 Task: Open a blank worksheet and write heading  City data  Add 10 city name:-  '1. Chelsea, New York, NY , 2. Beverly Hills, Los Angeles, CA , 3. Knightsbridge, London, United Kingdom , 4. Le Marais, Paris, forance , 5. Ginza, Tokyo, Japan_x000D_
6. Circular Quay, Sydney, Australia , 7. Mitte, Berlin, Germany , 8. Downtown, Toronto, Canada , 9. Trastevere, Rome, 10. Colaba, Mumbai, India. ' in May Last week sales are  1. Chelsea, New York, NY 10001 | 2. Beverly Hills, Los Angeles, CA 90210 | 3. Knightsbridge, London, United Kingdom SW1X 7XL | 4. Le Marais, Paris, forance 75004 | 5. Ginza, Tokyo, Japan 104-0061 | 6. Circular Quay, Sydney, Australia 2000 | 7. Mitte, Berlin, Germany 10178 | 8. Downtown, Toronto, Canada M5V 3L9 | 9. Trastevere, Rome, Italy 00153 | 10. Colaba, Mumbai, India 400005. Save page analysisSalesSummary
Action: Mouse moved to (436, 127)
Screenshot: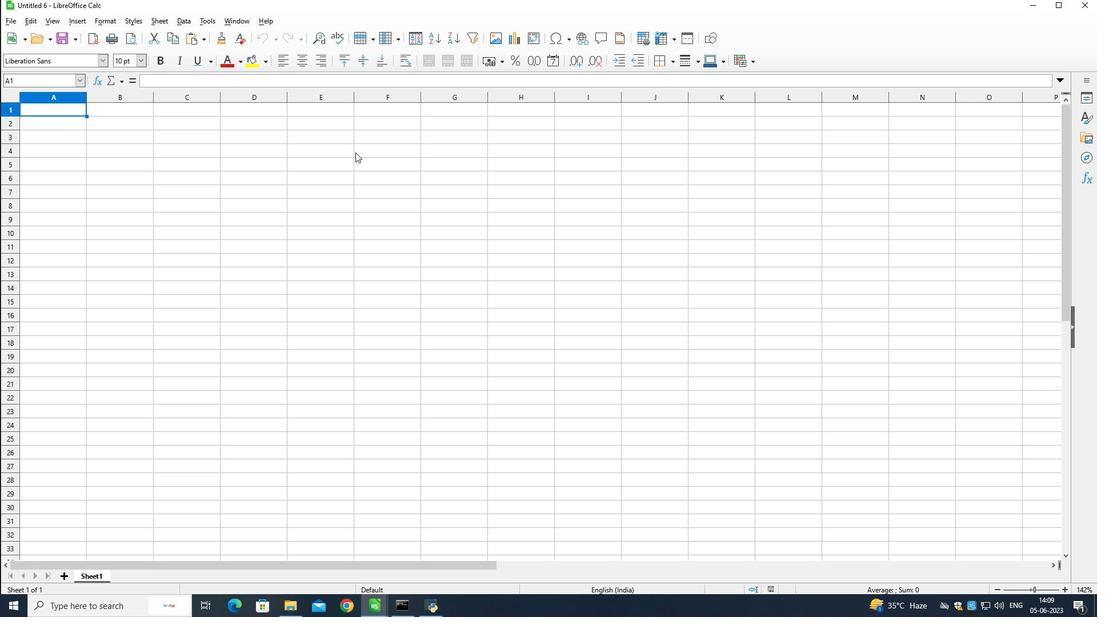 
Action: Key pressed <Key.right>
Screenshot: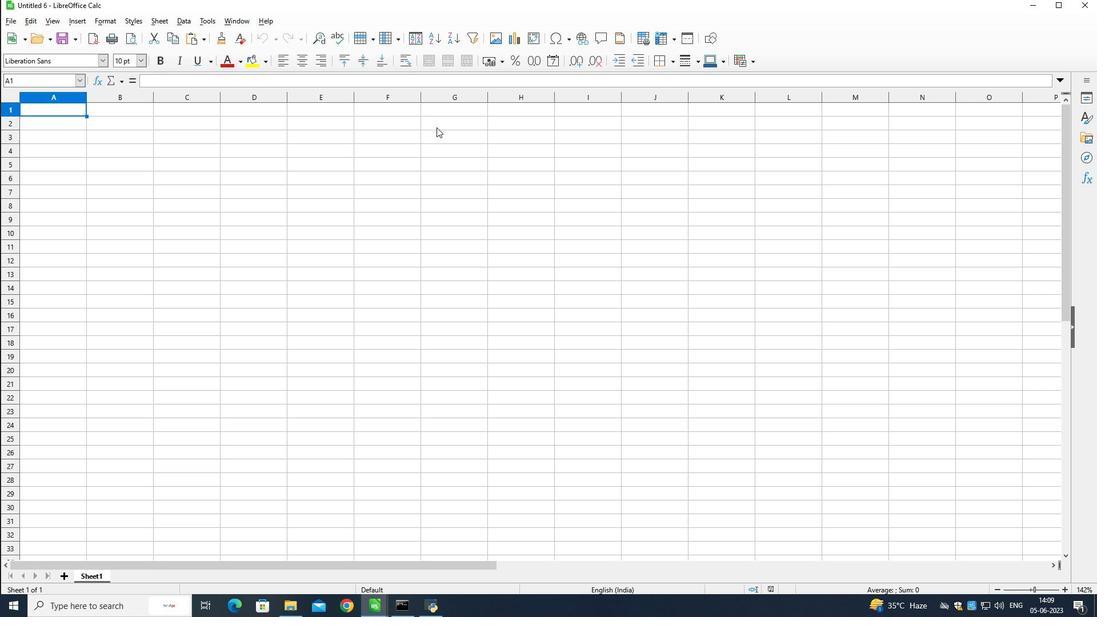 
Action: Mouse moved to (435, 127)
Screenshot: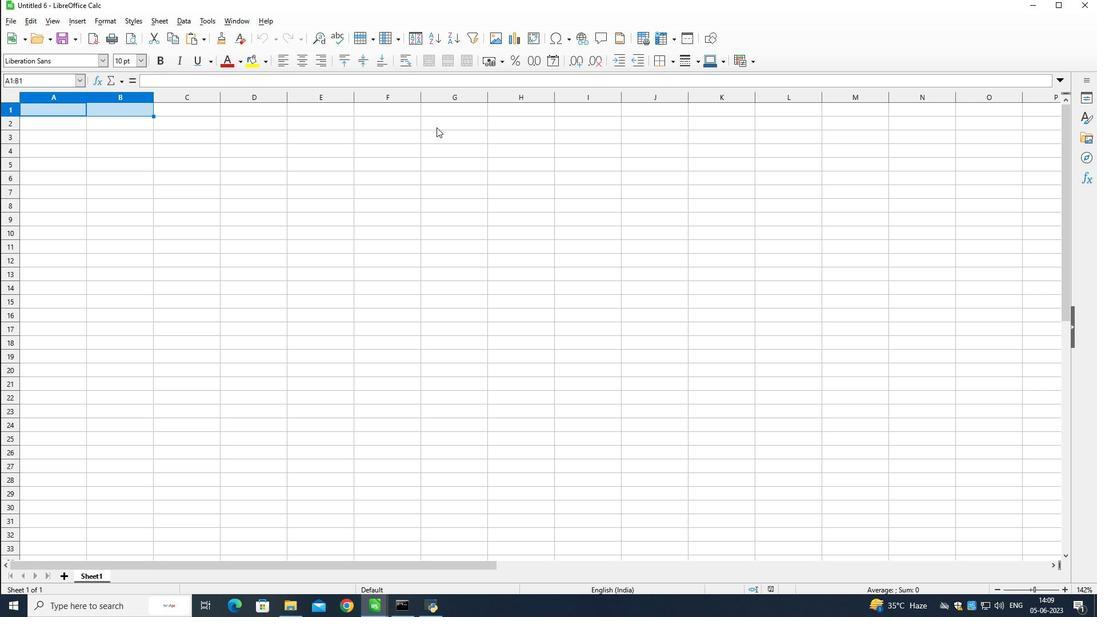 
Action: Key pressed <Key.shift>City<Key.space><Key.shift>Data<Key.down>
Screenshot: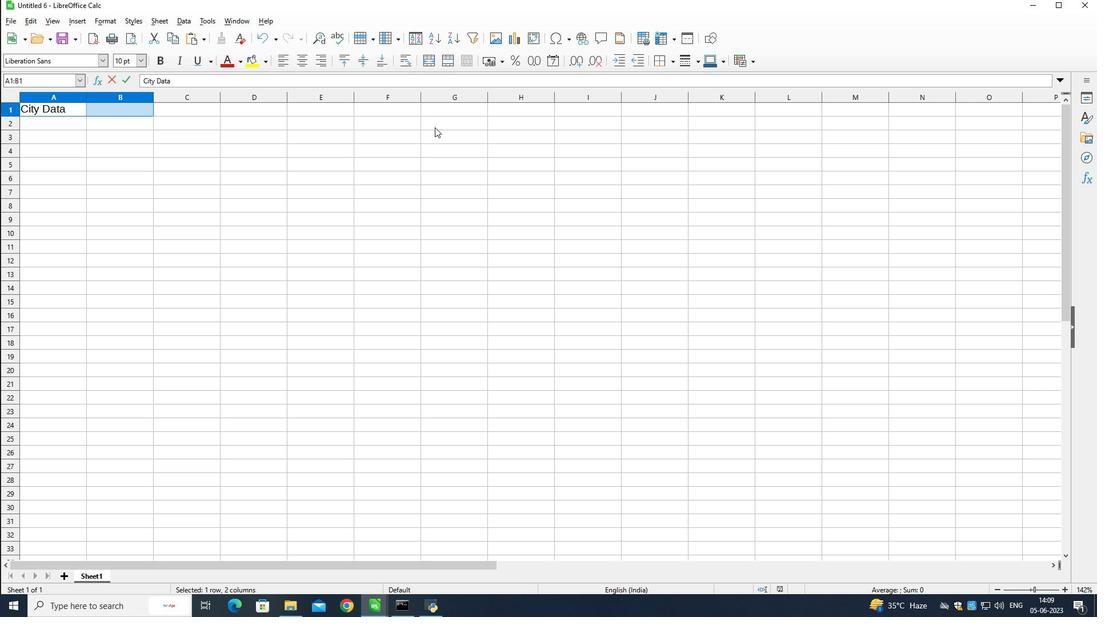 
Action: Mouse moved to (357, 165)
Screenshot: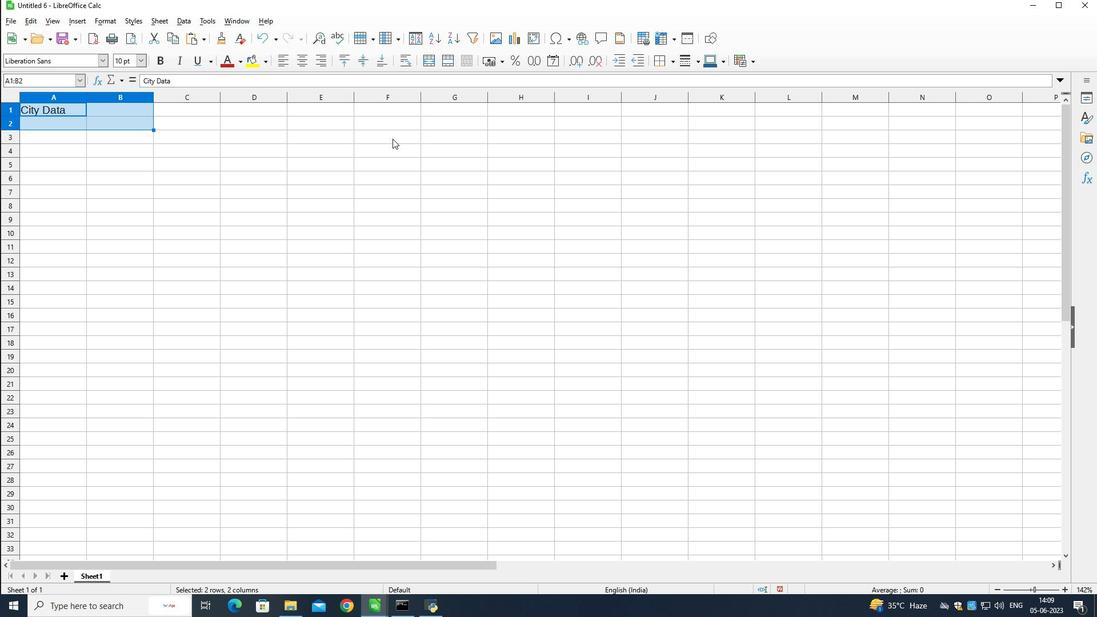
Action: Mouse pressed left at (357, 165)
Screenshot: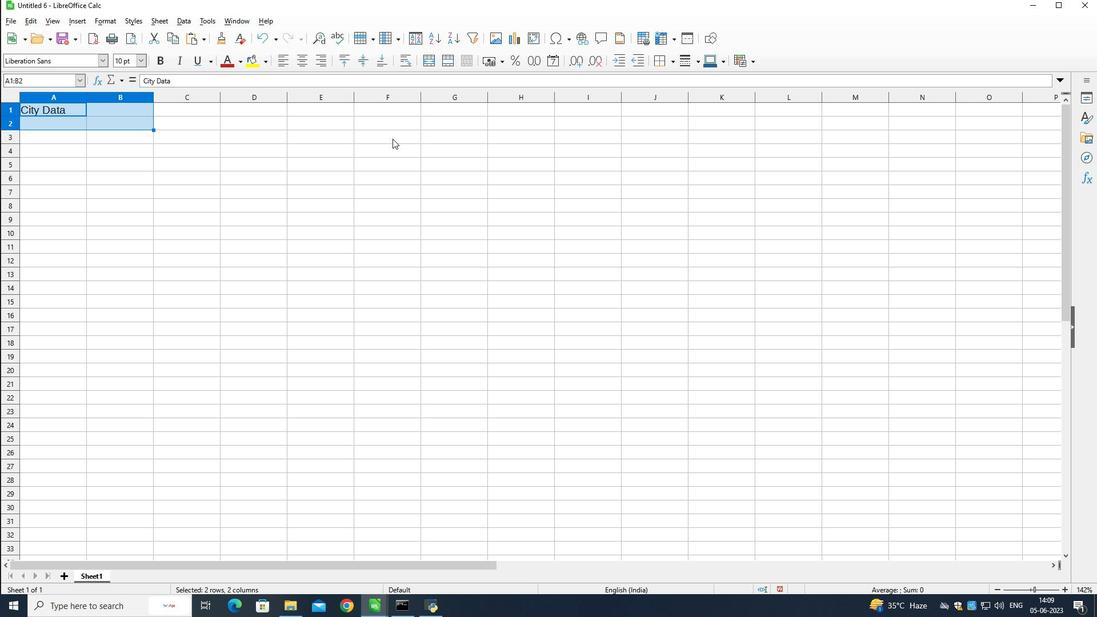 
Action: Mouse moved to (197, 183)
Screenshot: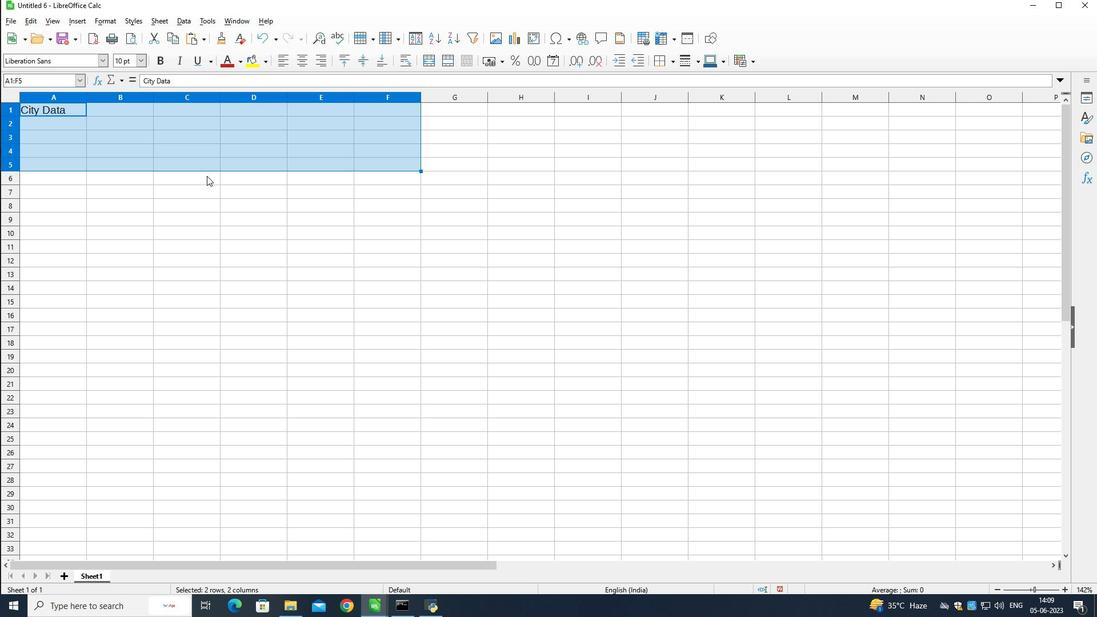 
Action: Mouse pressed right at (197, 183)
Screenshot: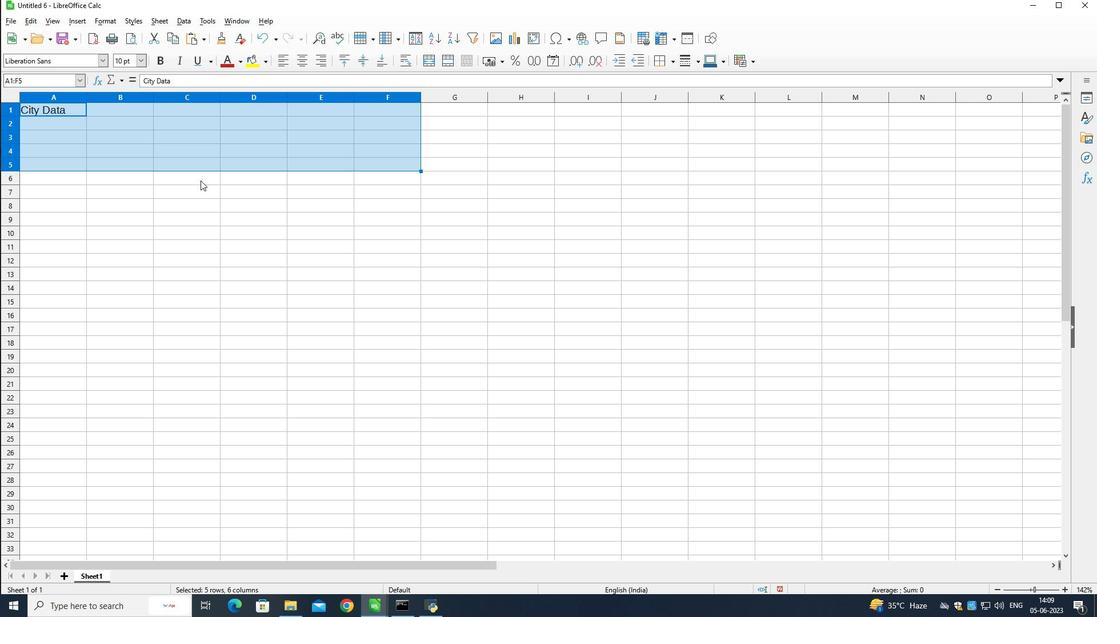 
Action: Mouse moved to (62, 123)
Screenshot: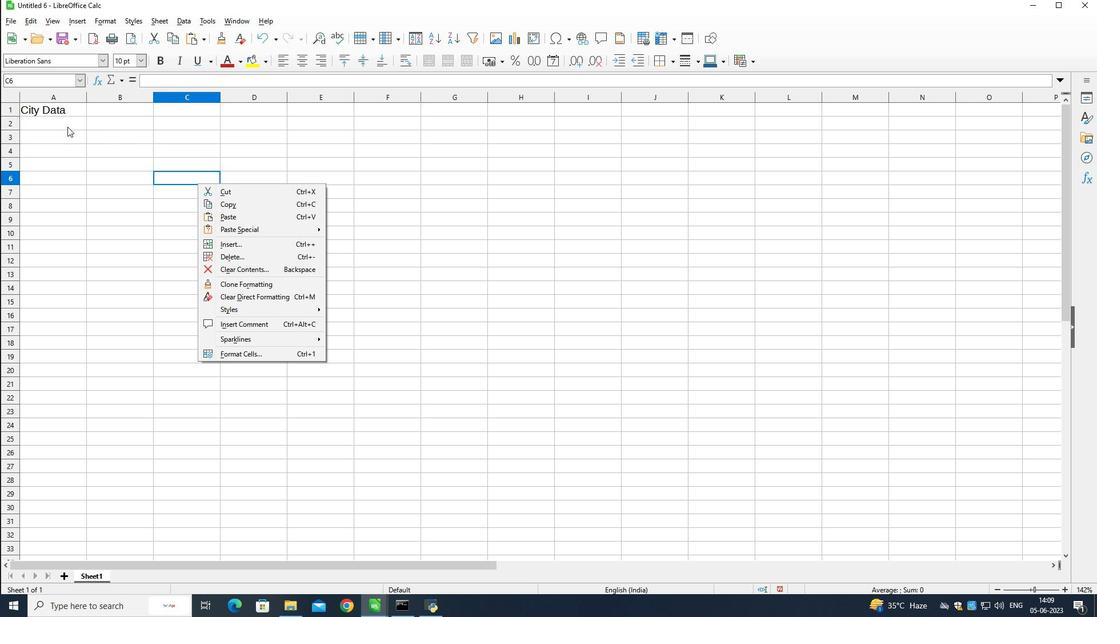 
Action: Mouse pressed left at (62, 123)
Screenshot: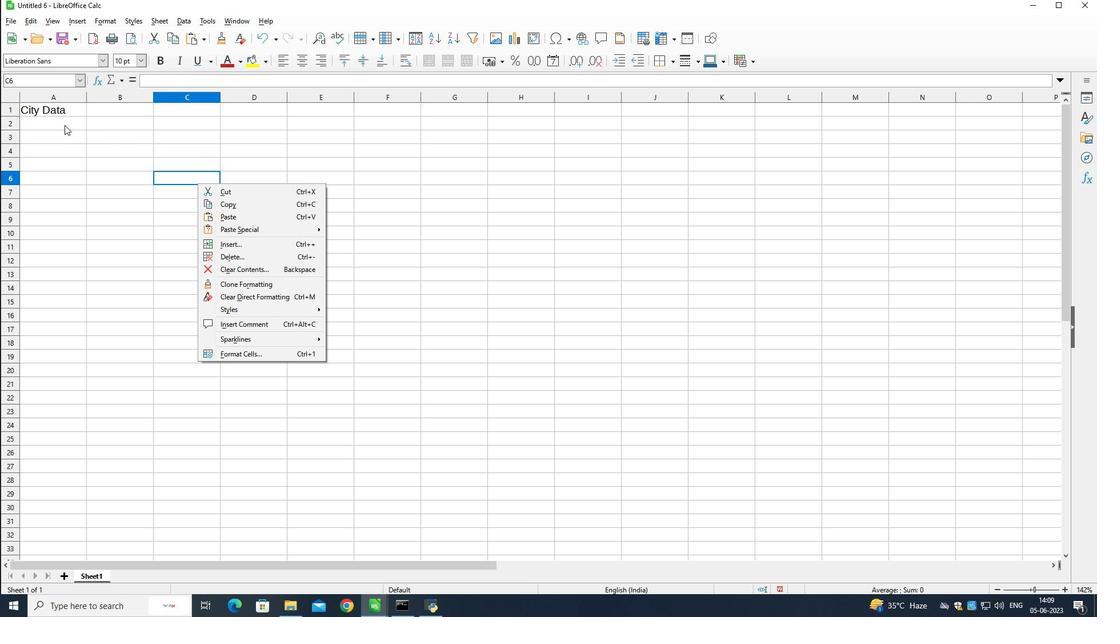 
Action: Mouse moved to (62, 133)
Screenshot: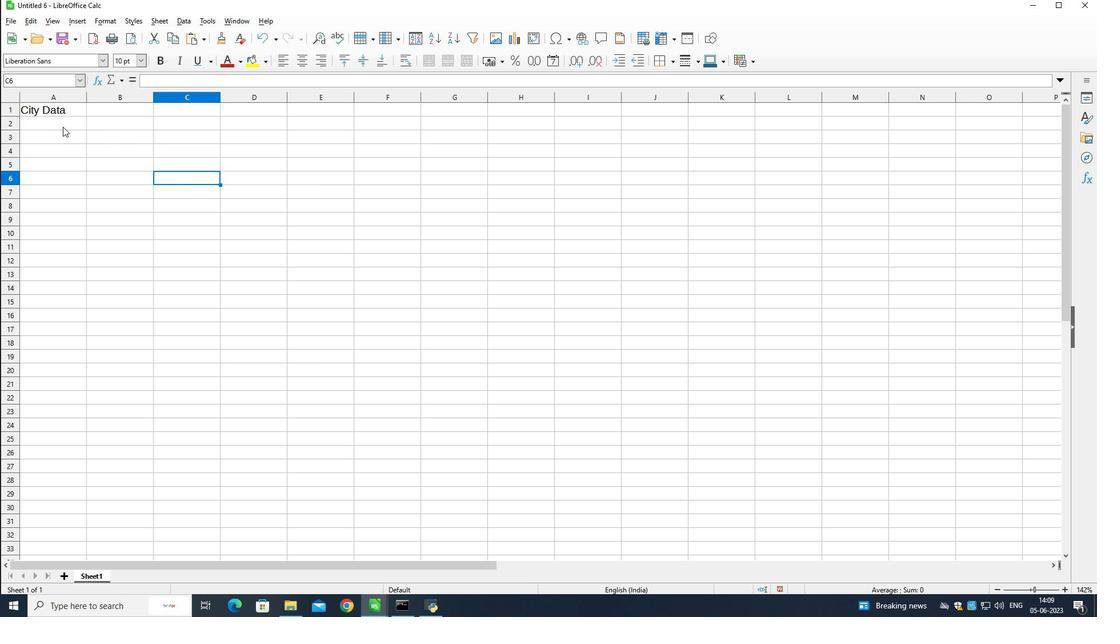 
Action: Mouse pressed left at (62, 133)
Screenshot: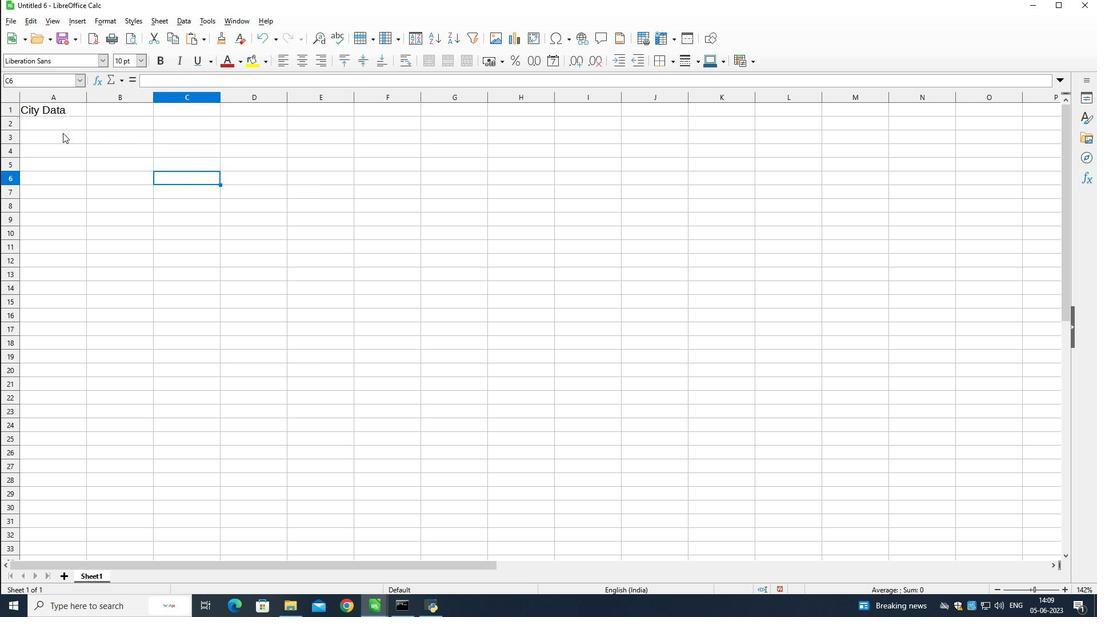 
Action: Mouse moved to (63, 133)
Screenshot: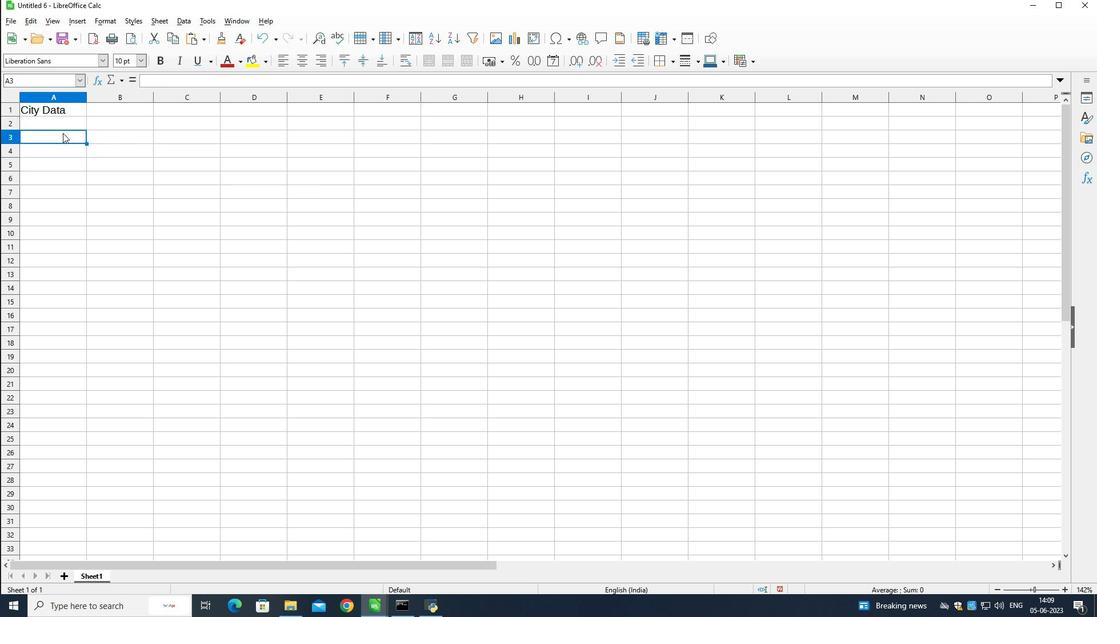
Action: Key pressed <Key.shift>City<Key.space><Key.shift>Name<Key.down><Key.shift>Chelsea<Key.space>,<Key.shift>New<Key.space><Key.shift>York<Key.shift>,ny<Key.backspace><Key.backspace><Key.shift>NY<Key.down><Key.shift><Key.shift>Beverly<Key.space><Key.shift><Key.shift>Hills,<Key.shift>Los<Key.space><Key.shift>angeles,<Key.shift>CA<Key.down><Key.shift><Key.shift><Key.shift>Knightsbridge,<Key.shift>London,<Key.shift>United<Key.space><Key.shift><Key.shift><Key.shift><Key.shift><Key.shift><Key.shift><Key.shift><Key.shift>Kingdom<Key.down><Key.shift>Le<Key.space><Key.shift>Maris,<Key.shift><Key.space>Paris,<Key.shift>forance<Key.down><Key.shift>Ginza<Key.space>,<Key.shift>Tokyo,<Key.shift>japan<Key.down><Key.shift>Circular<Key.space><Key.shift>Quay,<Key.space><Key.shift>Sydney<Key.space>,<Key.space><Key.shift>australia<Key.down><Key.shift>Mitte,<Key.shift>Berlin,<Key.shift>germany<Key.down><Key.shift><Key.shift><Key.shift><Key.shift><Key.shift><Key.shift><Key.shift><Key.shift><Key.shift><Key.shift><Key.shift><Key.shift><Key.shift>Downtpwn<Key.backspace><Key.backspace><Key.backspace>own,<Key.shift>Toronto,<Key.shift>Canada<Key.down><Key.shift>Trastevere,<Key.shift>Rome<Key.down><Key.shift>Colaba,<Key.space><Key.shift>Mumbai,<Key.shift>India
Screenshot: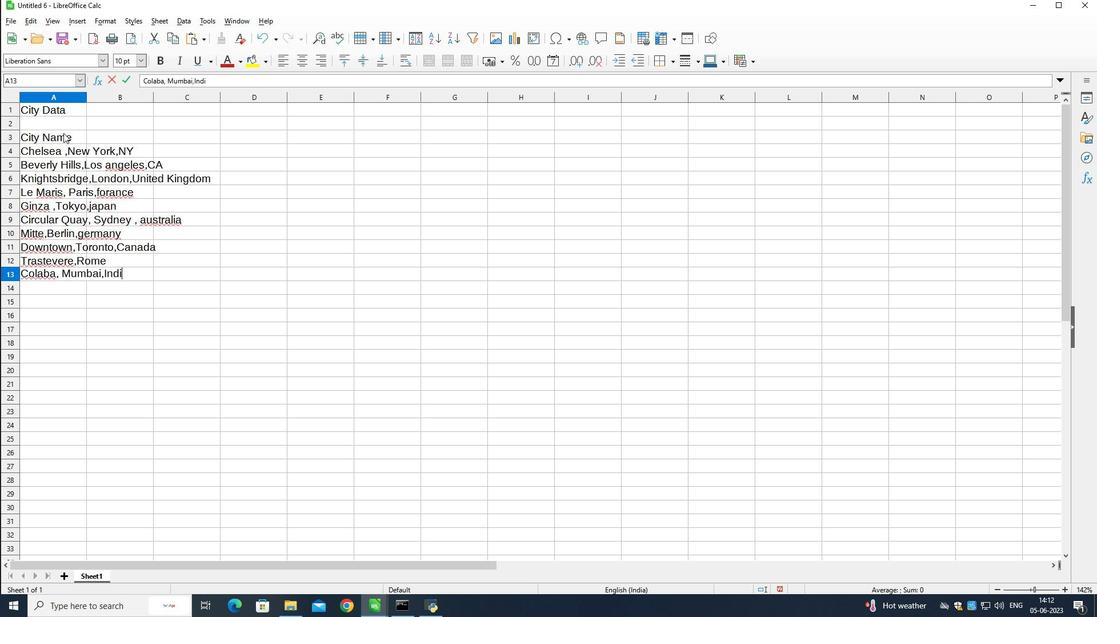 
Action: Mouse moved to (38, 98)
Screenshot: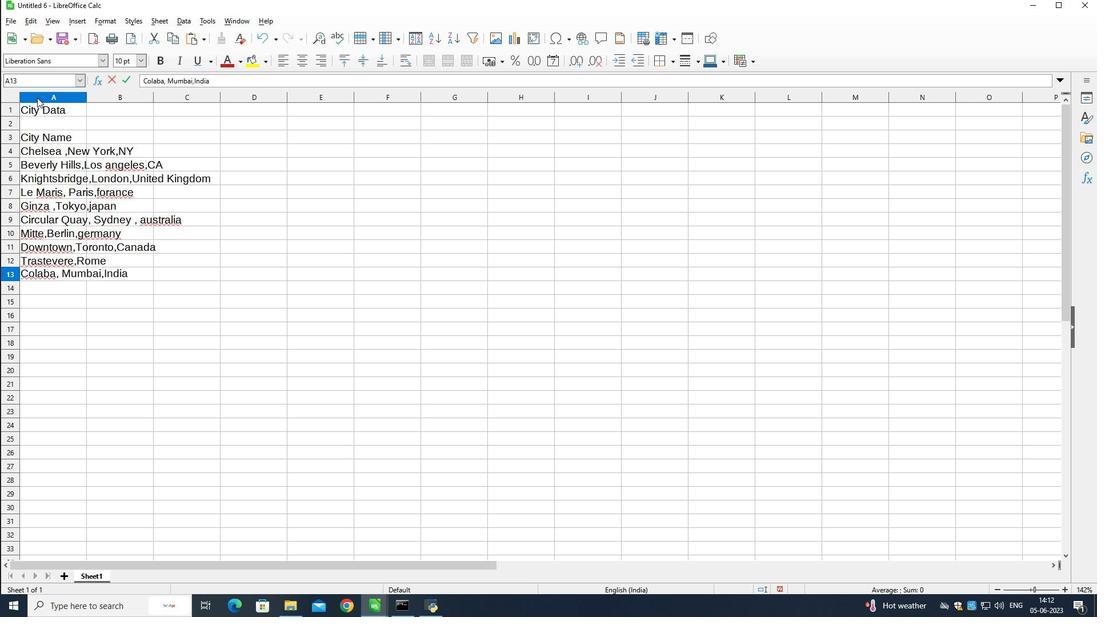 
Action: Mouse pressed left at (38, 98)
Screenshot: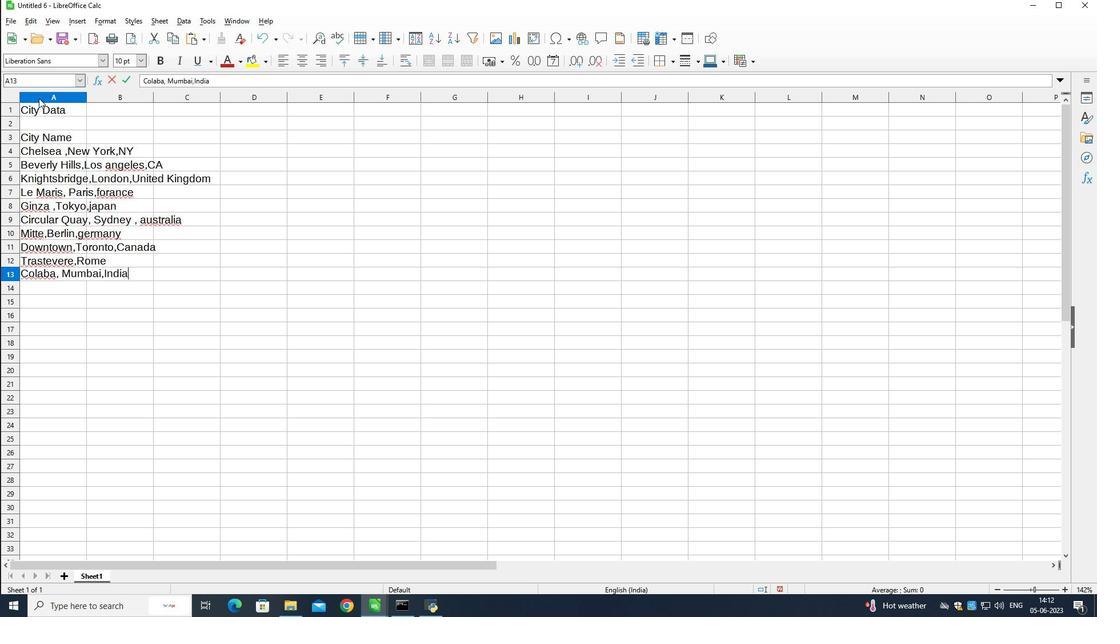 
Action: Mouse moved to (86, 98)
Screenshot: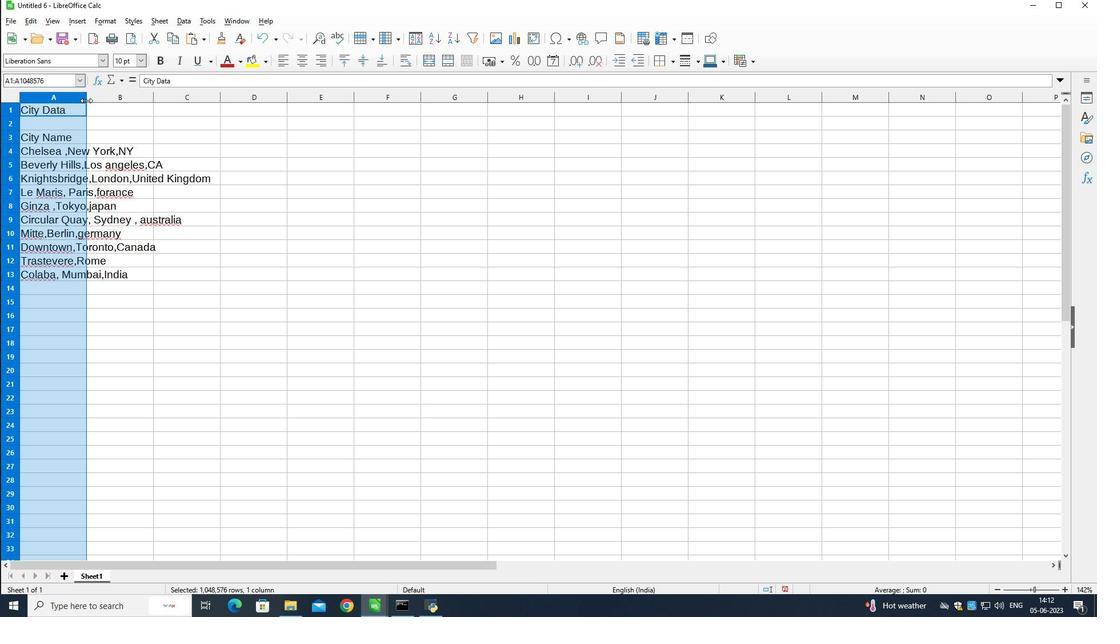
Action: Mouse pressed left at (86, 98)
Screenshot: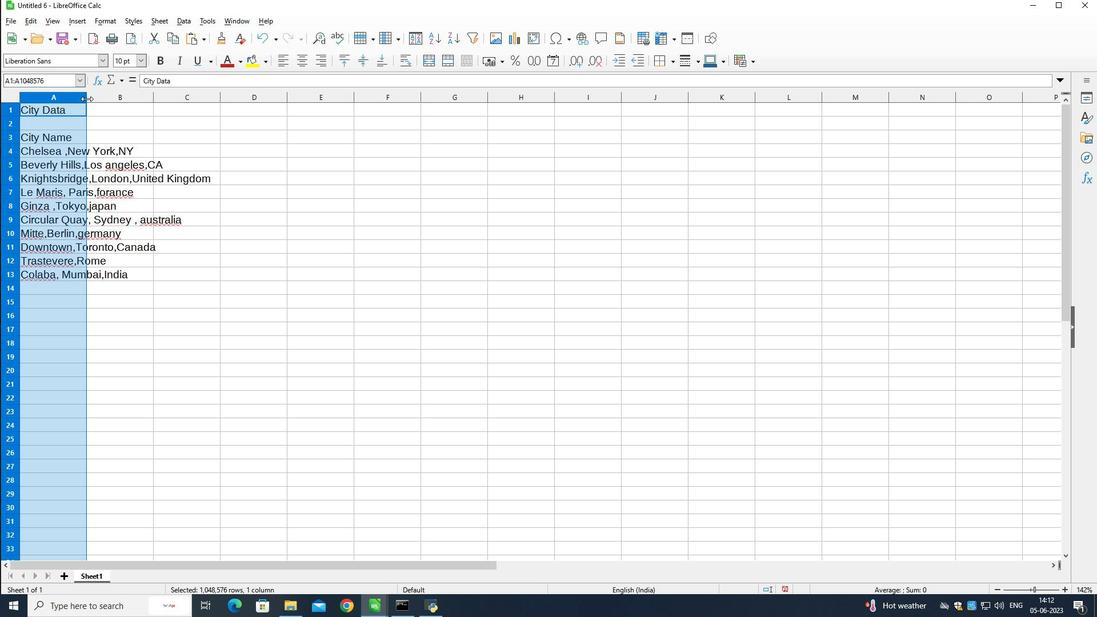 
Action: Mouse moved to (257, 128)
Screenshot: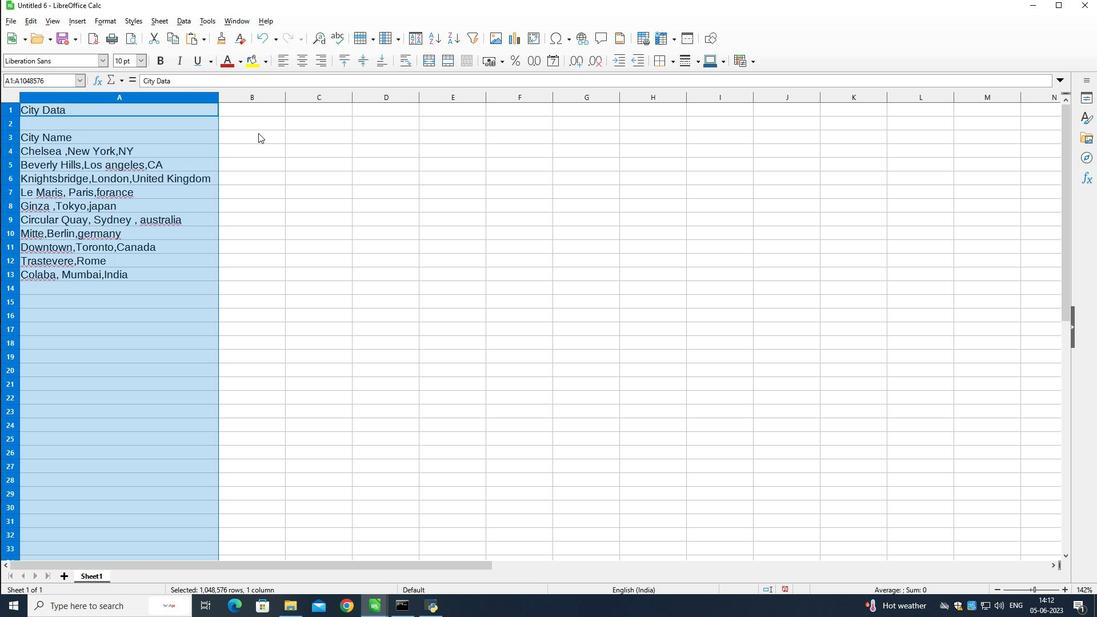 
Action: Mouse pressed left at (257, 128)
Screenshot: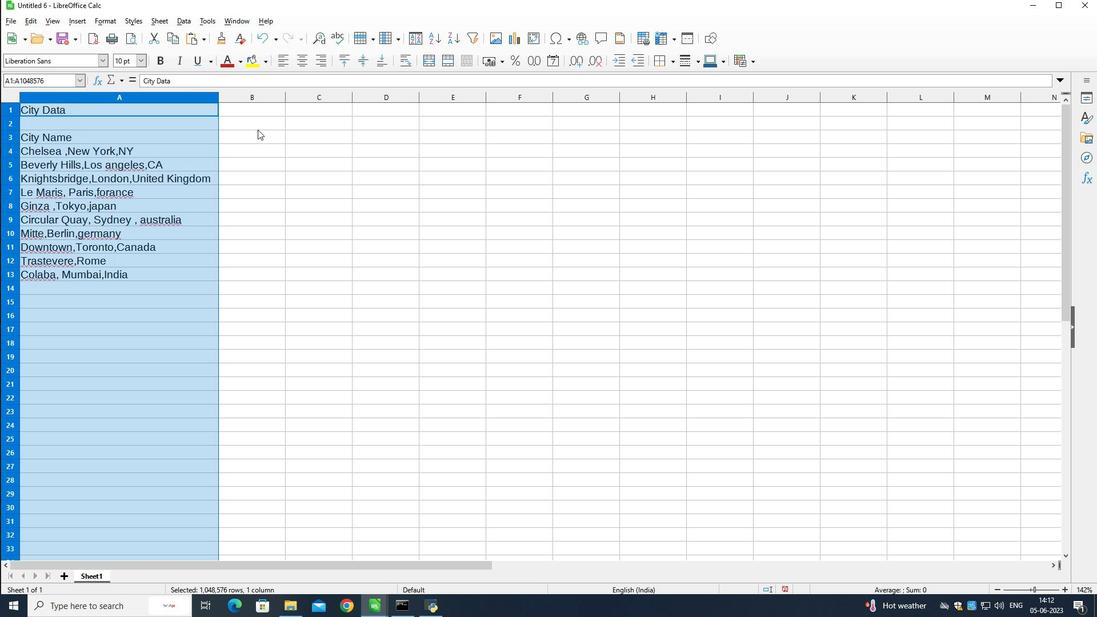 
Action: Mouse moved to (257, 130)
Screenshot: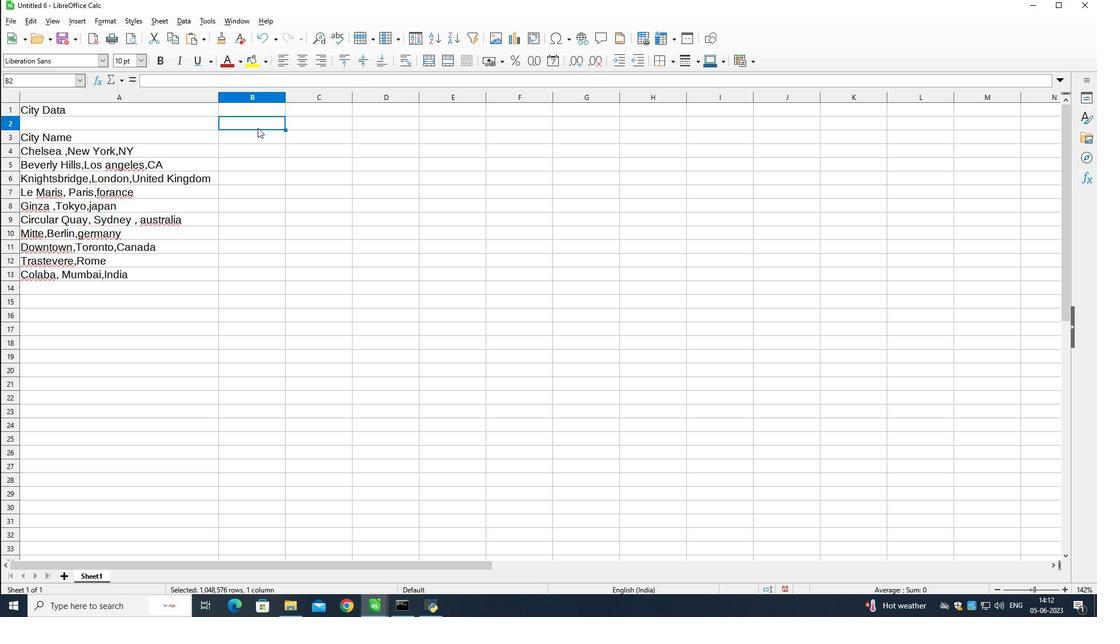 
Action: Mouse pressed left at (257, 130)
Screenshot: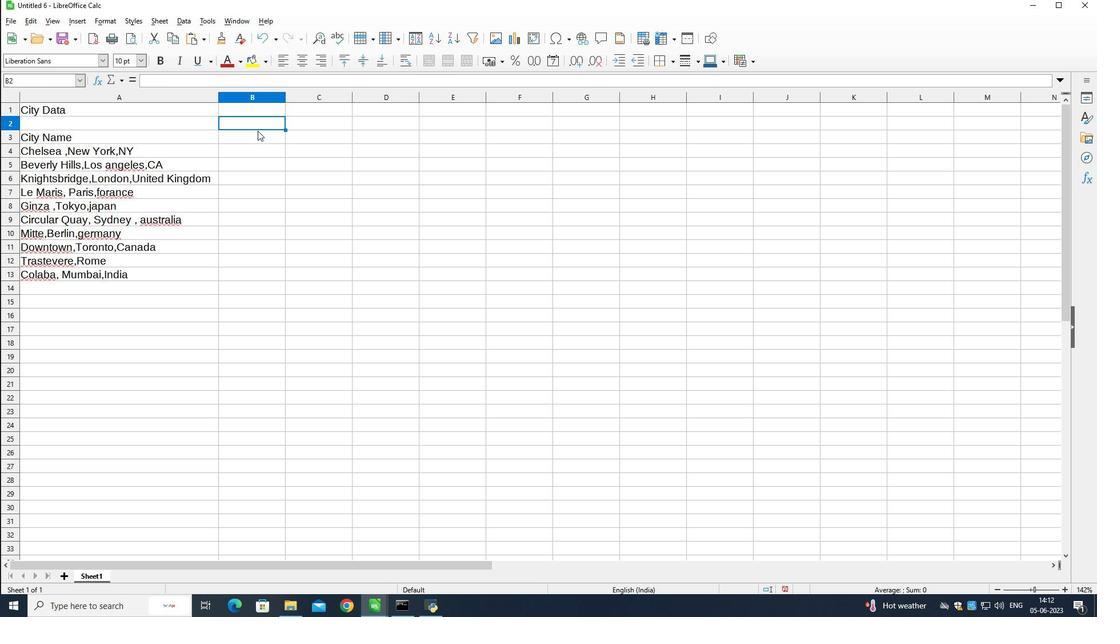 
Action: Mouse moved to (433, 264)
Screenshot: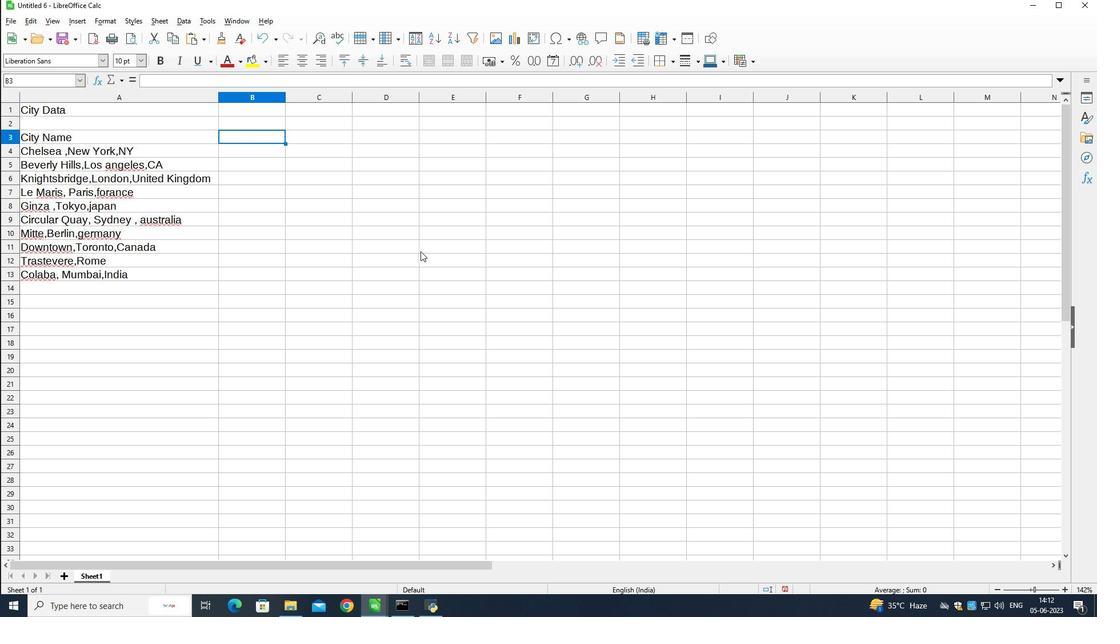 
Action: Key pressed <Key.shift>May<Key.space><Key.shift><Key.shift><Key.shift><Key.shift><Key.shift>Last<Key.space><Key.shift>Week<Key.space><Key.shift>Sales<Key.down><Key.shift>V<Key.backspace>Chelesa,<Key.shift>Mum<Key.shift>bai,<Key.shift>India====<Key.backspace><Key.backspace><Key.backspace><Key.backspace><Key.backspace><Key.backspace><Key.backspace><Key.backspace><Key.backspace><Key.backspace><Key.backspace><Key.backspace><Key.backspace><Key.backspace><Key.backspace><Key.backspace><Key.shift>New<Key.space><Key.shift>York<Key.shift><Key.shift><Key.shift><Key.shift><Key.shift><Key.shift><<Key.backspace>,<Key.shift>NY<Key.space>100001<Key.down><Key.shift><Key.shift><Key.shift>Beverly<Key.space><Key.shift>Hills,<Key.shift>Los<Key.space><Key.shift>Angeles<Key.space>,<Key.shift>C<Key.shift>A<Key.space>90210<Key.down><Key.shift>Knightsbridge,<Key.shift>London,<Key.shift>United<Key.space><Key.shift><Key.shift><Key.shift><Key.shift><Key.shift><Key.shift><Key.shift><Key.shift><Key.shift><Key.shift><Key.shift><Key.shift><Key.shift><Key.shift><Key.shift><Key.shift><Key.shift><Key.shift><Key.shift><Key.shift><Key.shift><Key.shift><Key.shift><Key.shift><Key.shift><Key.shift><Key.shift><Key.shift><Key.shift><Key.shift><Key.shift><Key.shift><Key.shift><Key.shift><Key.shift><Key.shift><Key.shift><Key.shift><Key.shift><Key.shift><Key.shift><Key.shift><Key.shift><Key.shift><Key.shift><Key.shift><Key.shift><Key.shift><Key.shift><Key.shift><Key.shift><Key.shift><Key.shift><Key.shift><Key.shift><Key.shift><Key.shift><Key.shift><Key.shift><Key.shift><Key.shift><Key.shift><Key.shift>Kingdom<Key.space><Key.shift>SW<Key.shift><Key.end><Key.shift><Key.shift>X<Key.shift>7<Key.backspace><Key.backspace><Key.backspace>ctrl+Z<'\x1a'><'\x1a'><'\x1a'><'\x1a'><'\x1a'><'\x1a'>z<Key.shift><Key.shift><Key.shift><Key.shift><Key.shift><Key.shift><Key.shift><Key.shift><Key.shift><Key.shift><Key.shift><Key.shift><Key.shift><Key.shift><Key.shift><Key.shift><Key.shift><Key.shift><Key.shift>
Screenshot: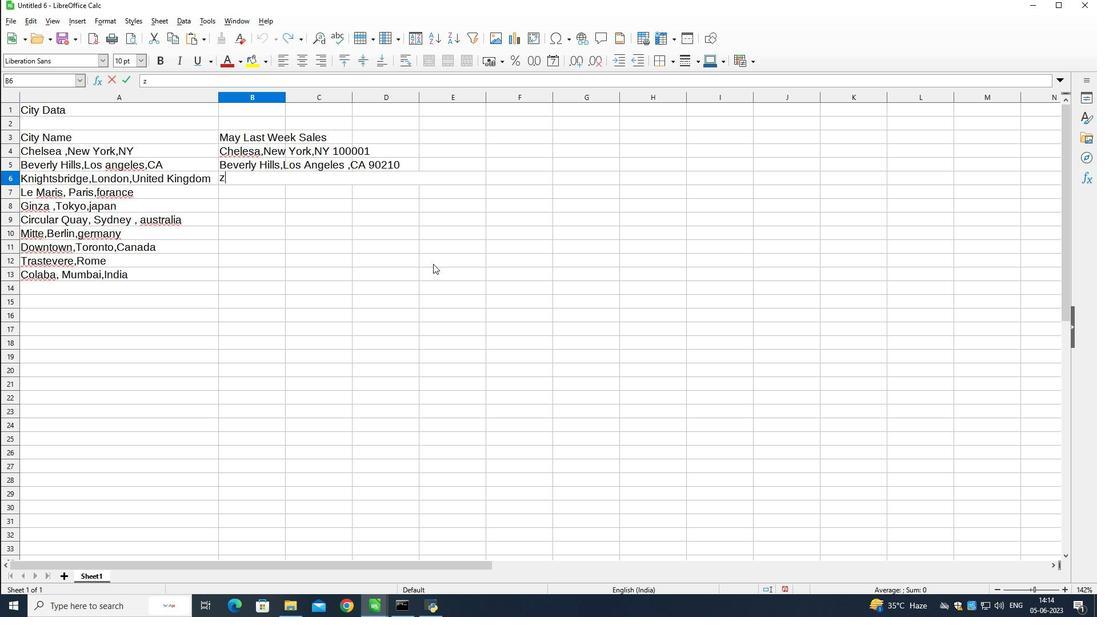 
Action: Mouse moved to (267, 196)
Screenshot: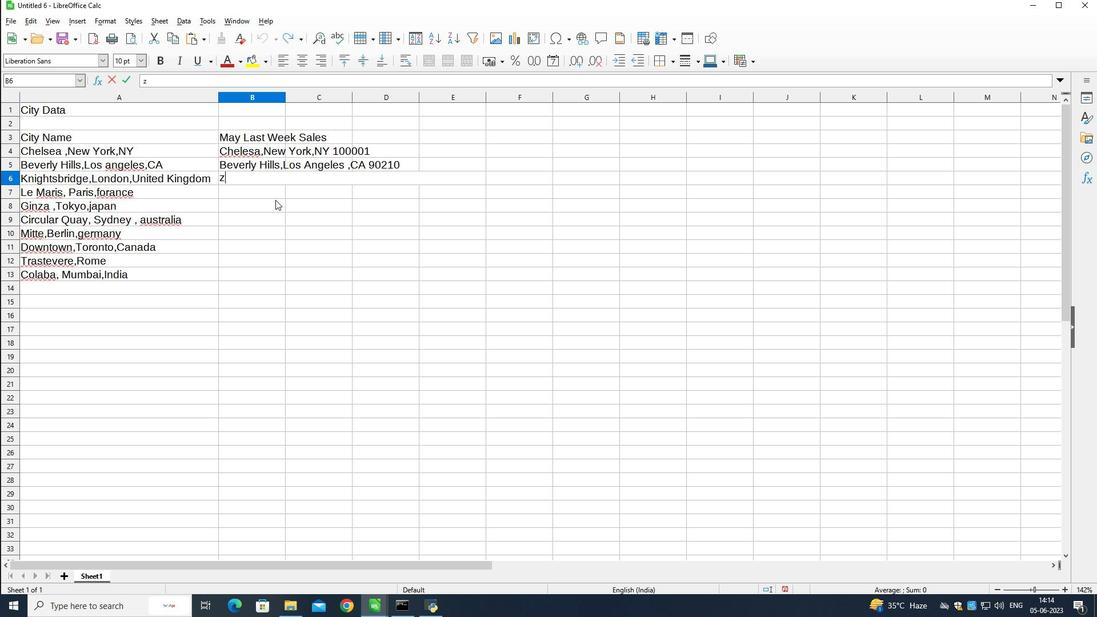 
Action: Key pressed <Key.backspace>
Screenshot: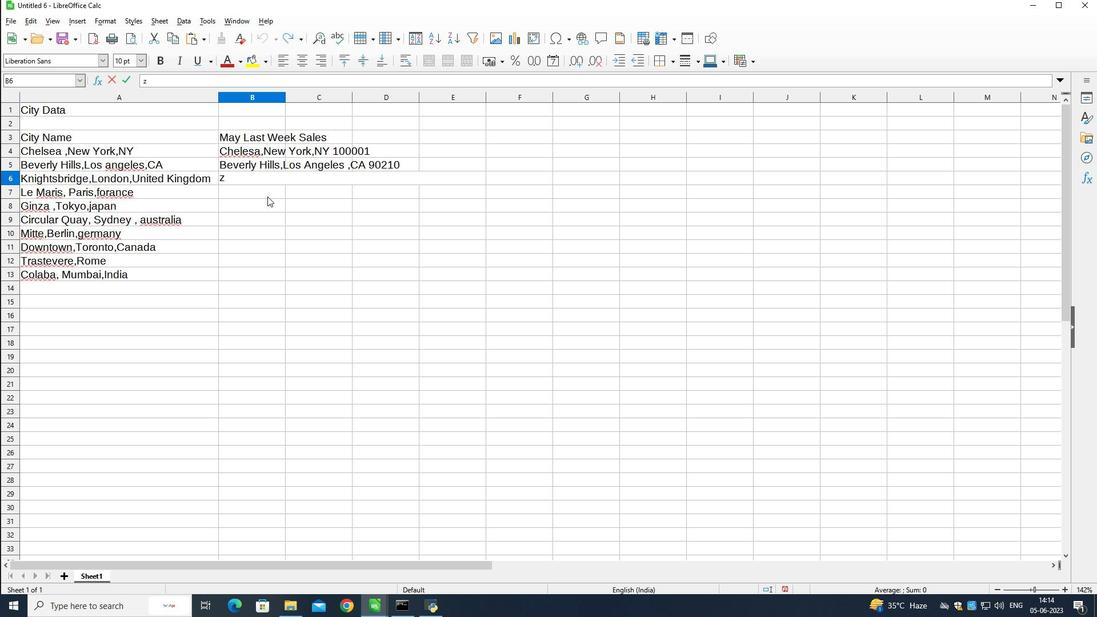 
Action: Mouse moved to (288, 204)
Screenshot: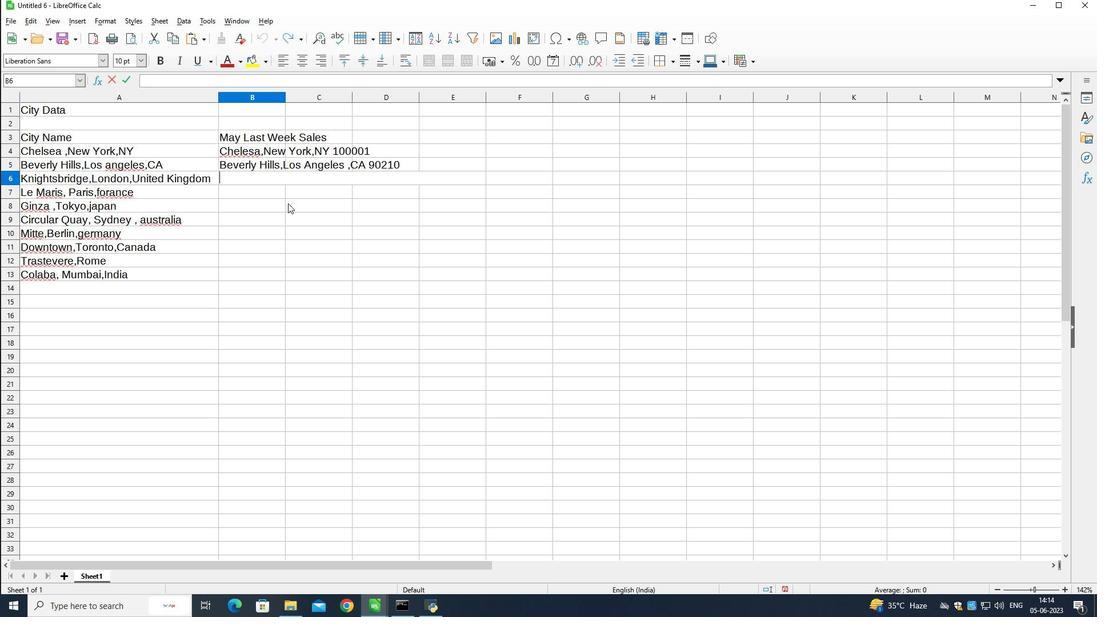 
Action: Key pressed <Key.shift><Key.shift><Key.shift>Knighs<Key.backspace>stbridge,<Key.space><Key.shift>London,<Key.shift>United<Key.space><Key.shift><Key.shift><Key.shift><Key.shift><Key.shift><Key.shift><Key.shift><Key.shift><Key.shift><Key.shift><Key.shift><Key.shift><Key.shift><Key.shift><Key.shift><Key.shift><Key.shift><Key.shift><Key.shift><Key.shift>kingdom<Key.space><Key.shift>SW1<Key.shift><Key.shift><Key.shift>X7<Key.shift>Xl<Key.backspace><Key.shift>L<Key.down><Key.shift>Le<Key.space><Key.shift>Maris,<Key.shift>Paris,<Key.shift>Forance,<Key.backspace><Key.space>75004<Key.down><Key.shift><Key.shift><Key.shift><Key.shift><Key.shift>Ginza<Key.space>,<Key.space>t<Key.backspace><Key.shift>Tokoyo<Key.space>
Screenshot: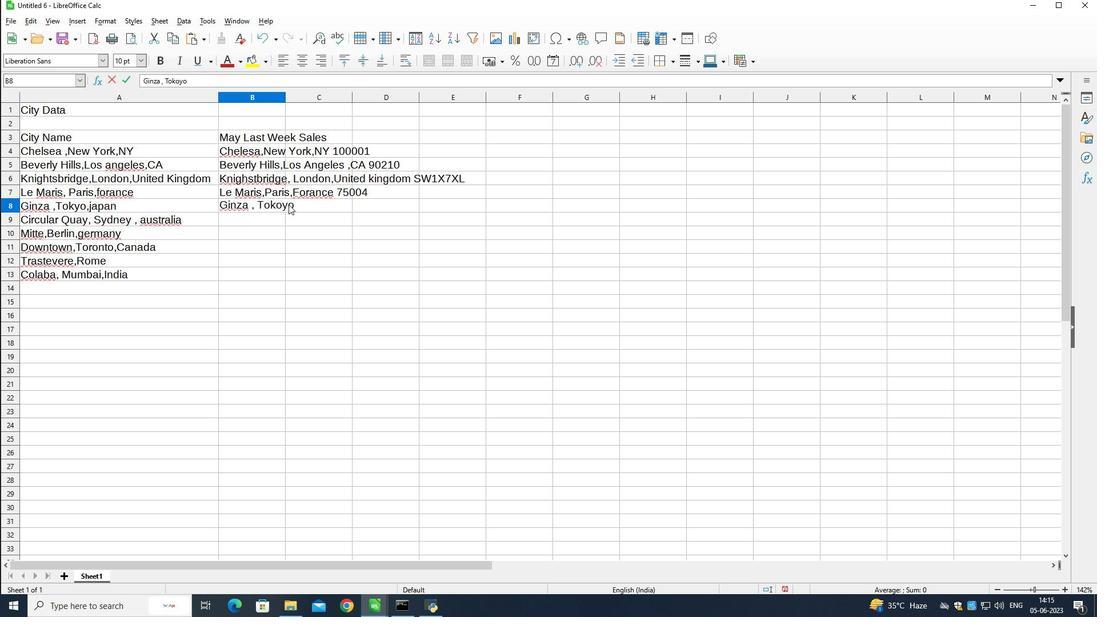 
Action: Mouse moved to (796, 209)
Screenshot: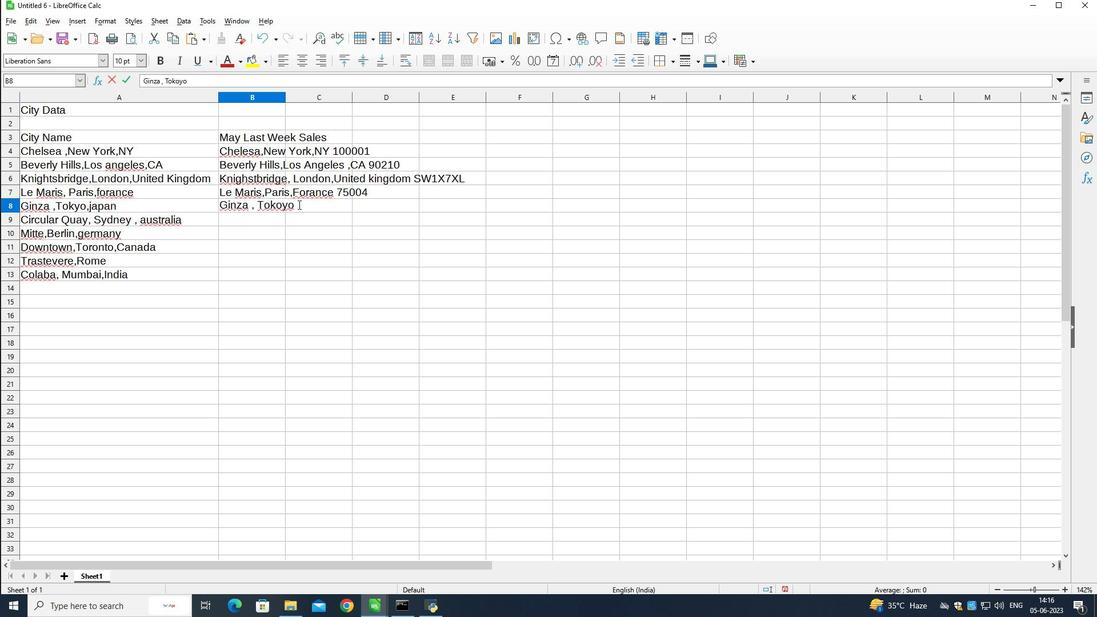 
Action: Key pressed <Key.shift>Japan<Key.space>104-0061<Key.down><Key.shift>Circular<Key.space><Key.shift>Quay<Key.space>,<Key.space><Key.shift>Sydney,<Key.shift>Australia<Key.space>2000<Key.down><Key.shift>Mitte,<Key.space><Key.shift><Key.shift><Key.shift><Key.shift><Key.shift><Key.shift><Key.shift><Key.shift>Berlin,<Key.shift>Ger,m<Key.backspace><Key.backspace>many<Key.space>10178<Key.down><Key.shift>Downtown,<Key.shift><Key.shift><Key.shift><Key.shift><Key.shift><Key.shift><Key.shift>Toronto,<Key.shift><Key.shift>CAnada<Key.space><Key.shift><Key.shift><Key.shift><Key.shift><Key.shift><Key.shift><Key.shift><Key.shift><Key.shift>M5<Key.shift><Key.shift>V<Key.space><Key.shift>3<Key.shift>L9<Key.down><Key.shift>Trastevere,<Key.shift>Rome,<Key.shift>Italy<Key.space>00153<Key.down><Key.shift>CLABA,<Key.space><Key.shift>MUM<Key.backspace><Key.backspace>umbai,<Key.shift>India<Key.space>400005
Screenshot: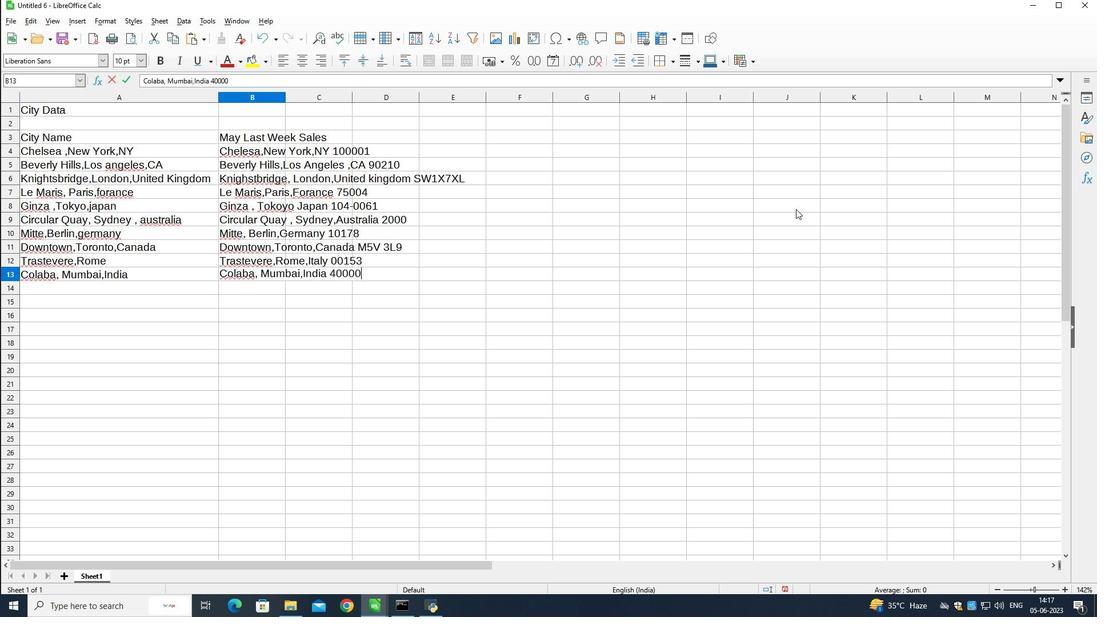 
Action: Mouse moved to (652, 326)
Screenshot: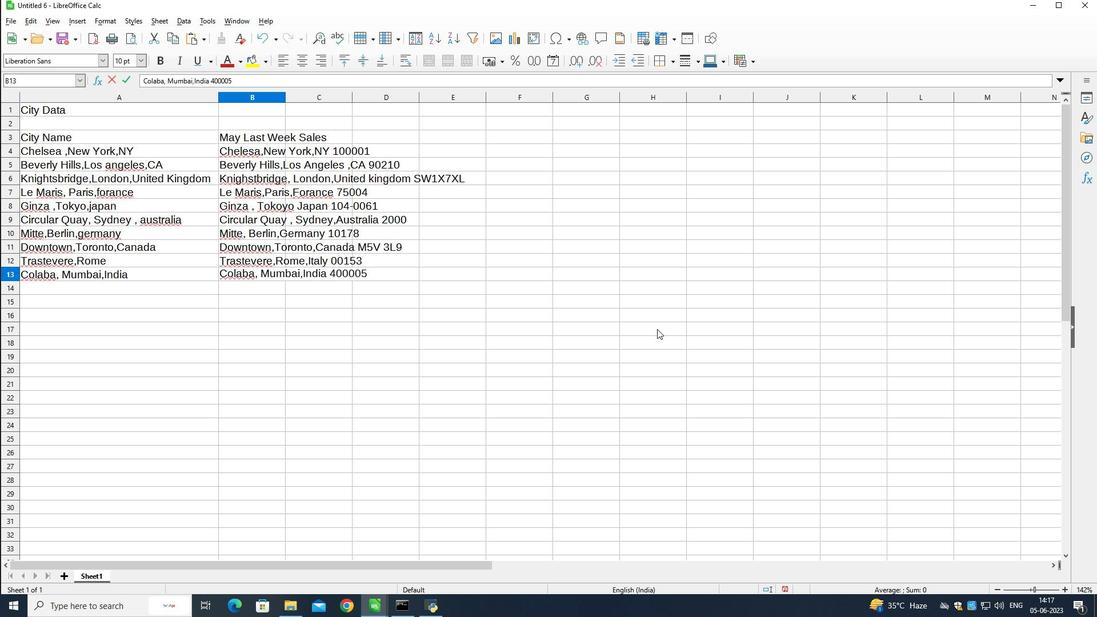 
Action: Mouse pressed left at (652, 326)
Screenshot: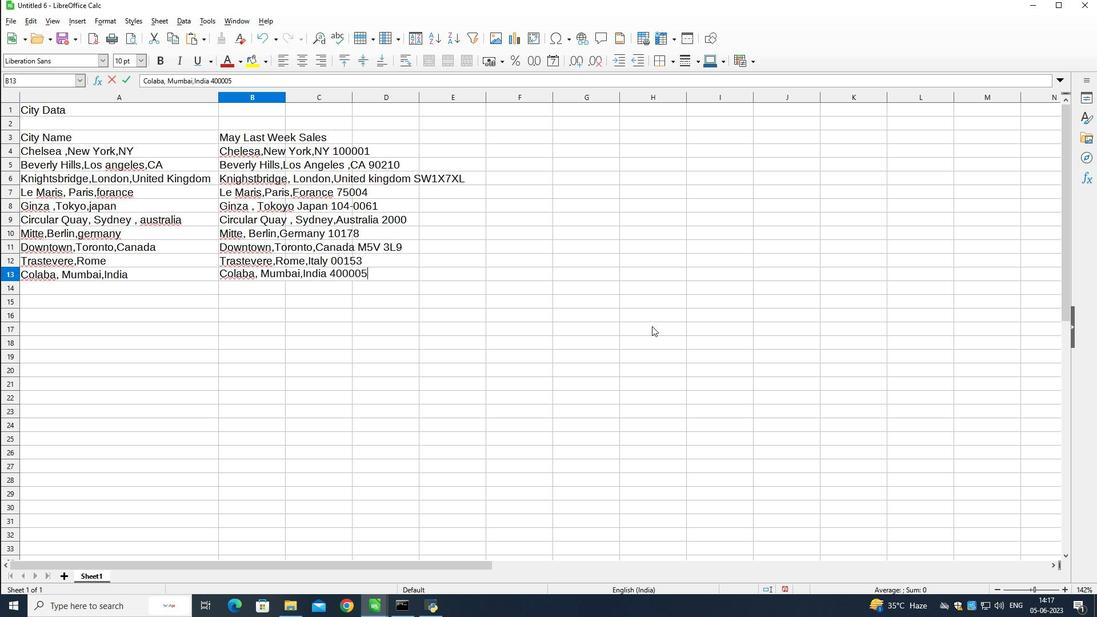 
Action: Key pressed ctrl+Sanalysis<Key.shift>Sales<Key.shift>Summary<Key.enter>
Screenshot: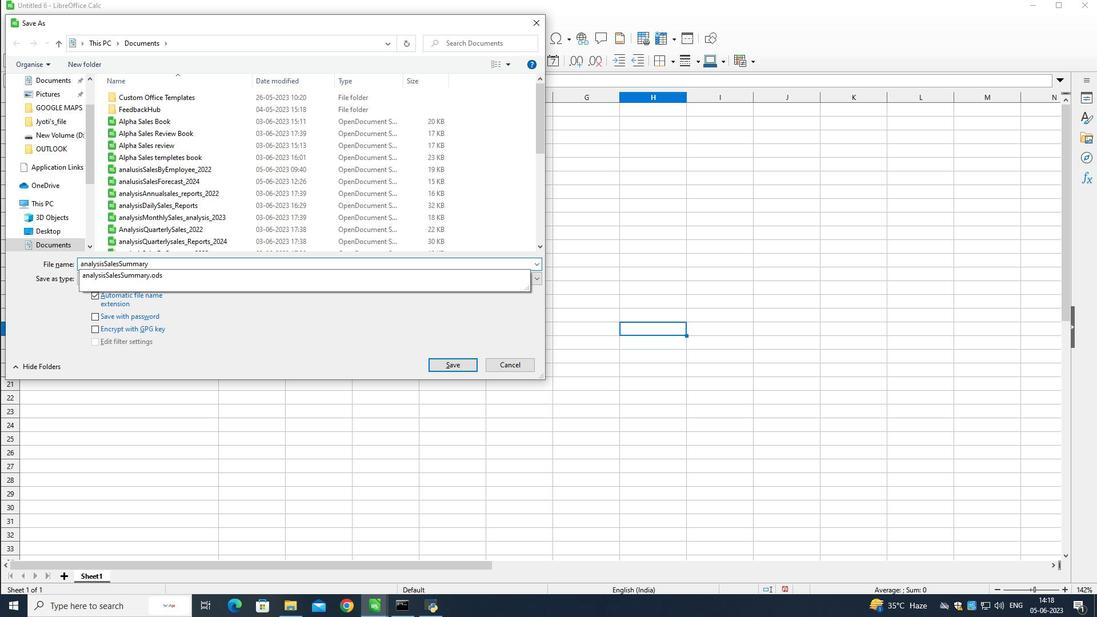 
Action: Mouse moved to (589, 303)
Screenshot: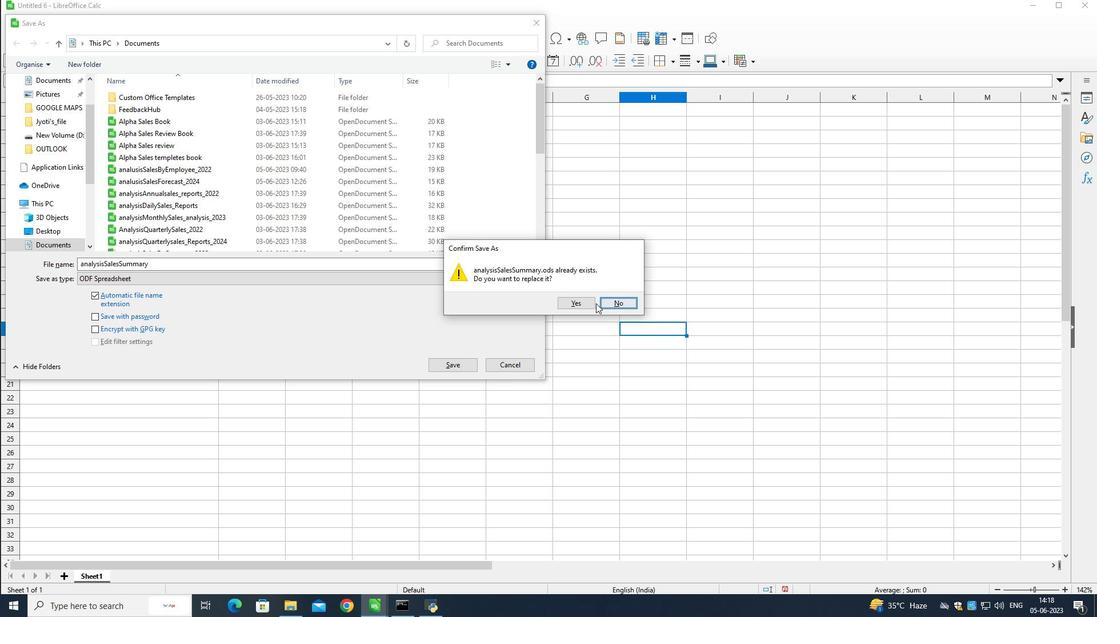 
Action: Mouse pressed left at (589, 303)
Screenshot: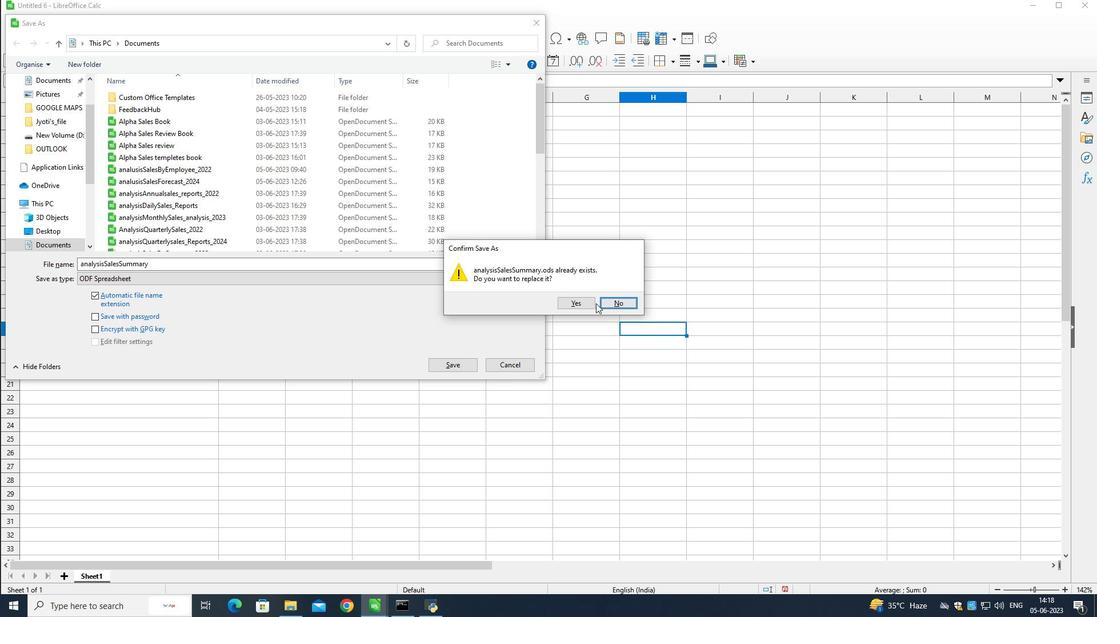 
Action: Mouse moved to (603, 323)
Screenshot: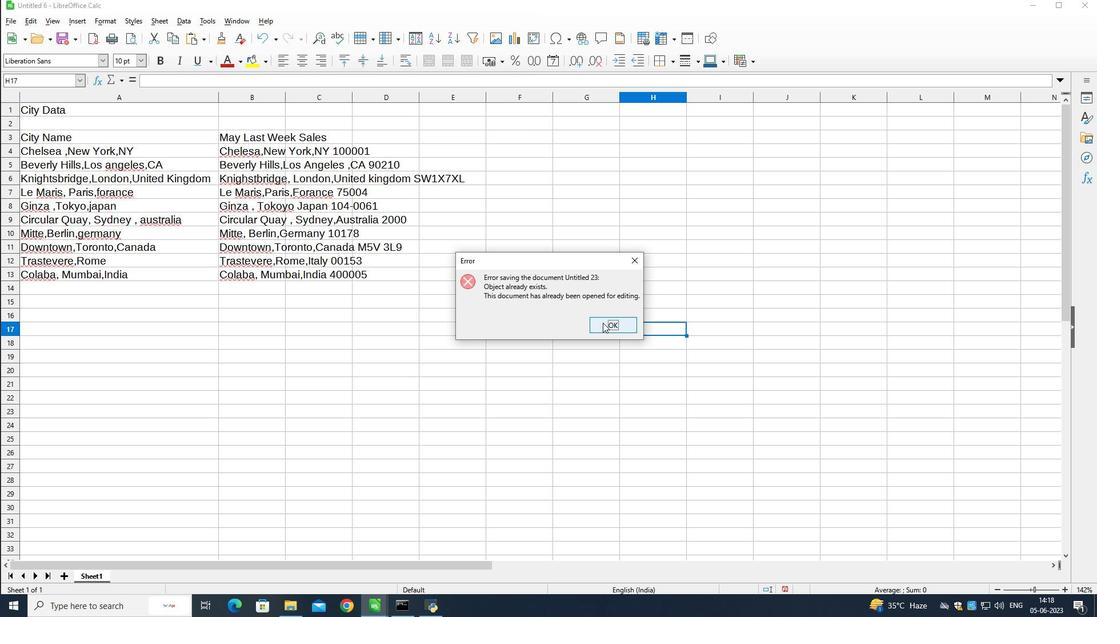 
Action: Mouse pressed left at (603, 323)
Screenshot: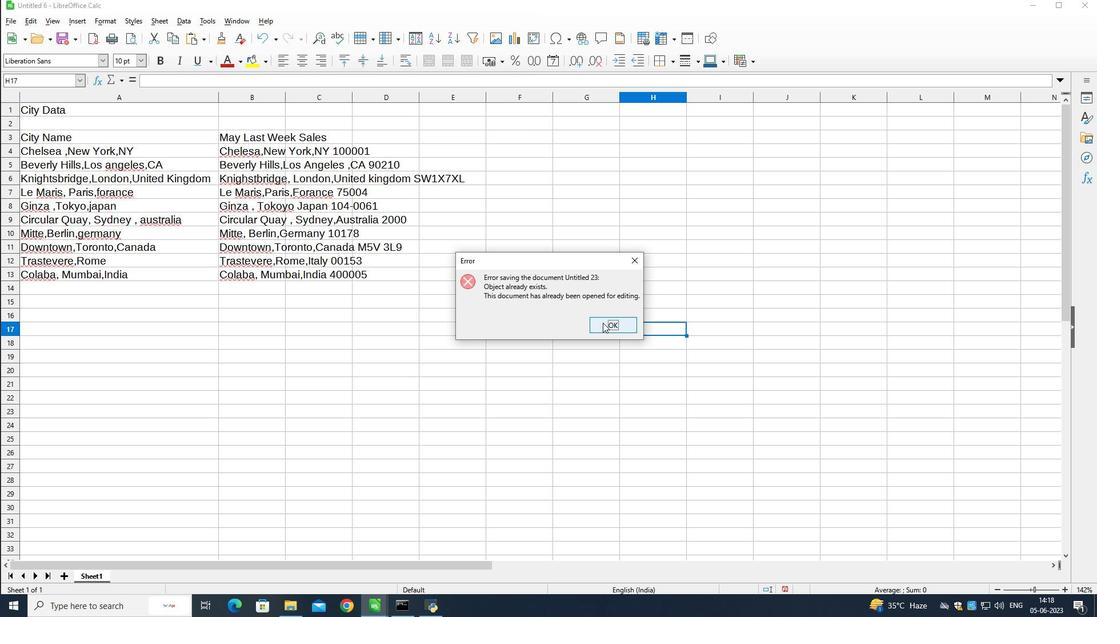 
